 Task: Set the presentation level for VBI and Teletext decoder to 1.
Action: Mouse moved to (91, 14)
Screenshot: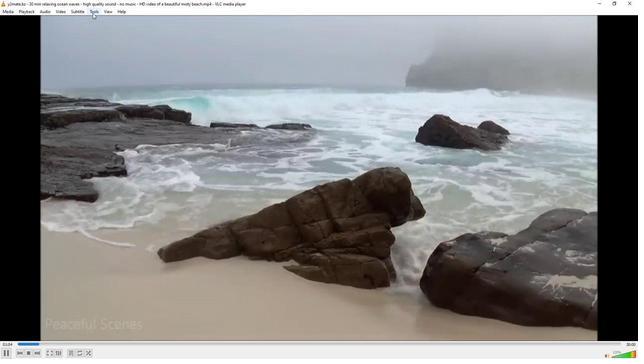 
Action: Mouse pressed left at (91, 14)
Screenshot: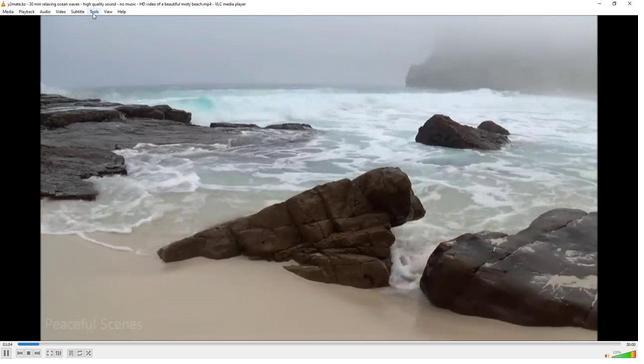 
Action: Mouse moved to (103, 91)
Screenshot: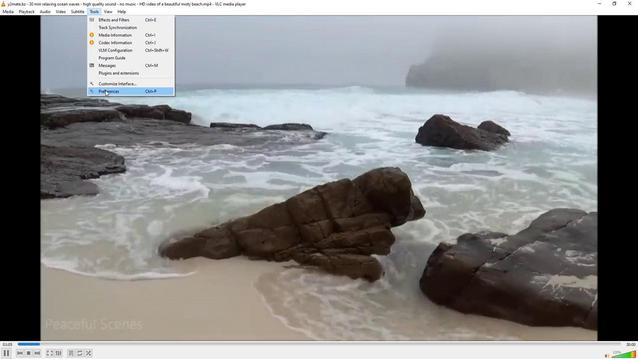 
Action: Mouse pressed left at (103, 91)
Screenshot: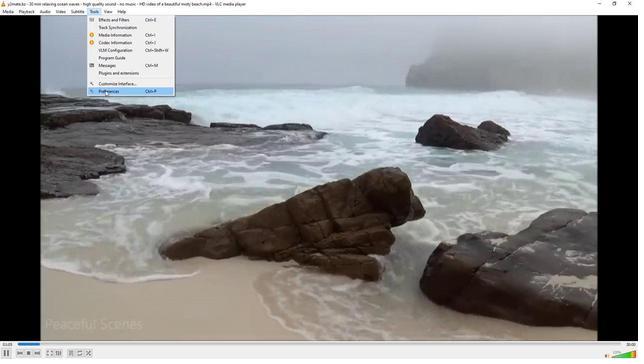 
Action: Mouse moved to (75, 275)
Screenshot: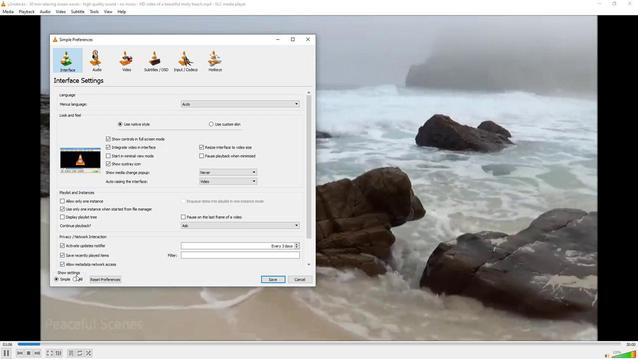 
Action: Mouse pressed left at (75, 275)
Screenshot: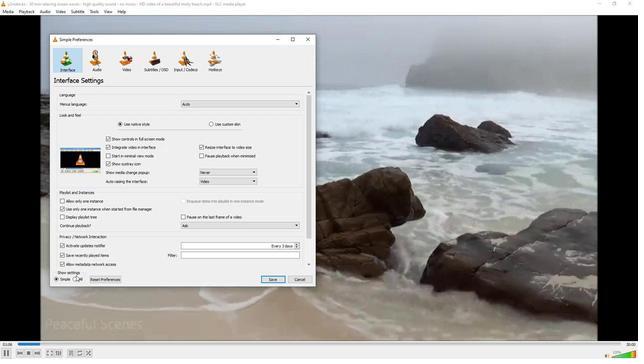 
Action: Mouse moved to (74, 278)
Screenshot: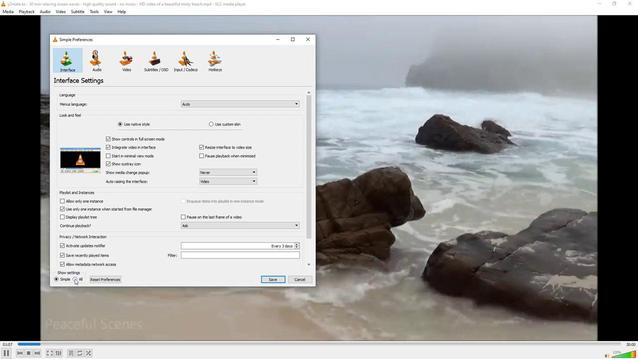 
Action: Mouse pressed left at (74, 278)
Screenshot: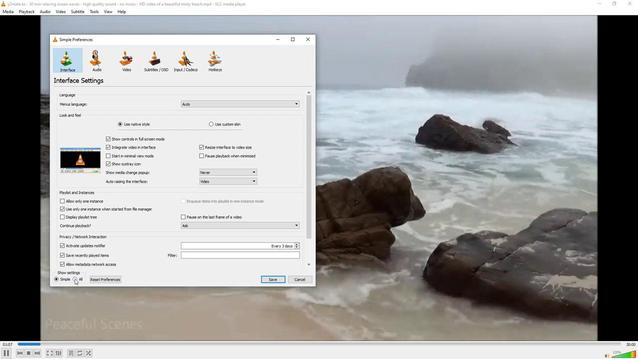 
Action: Mouse moved to (66, 186)
Screenshot: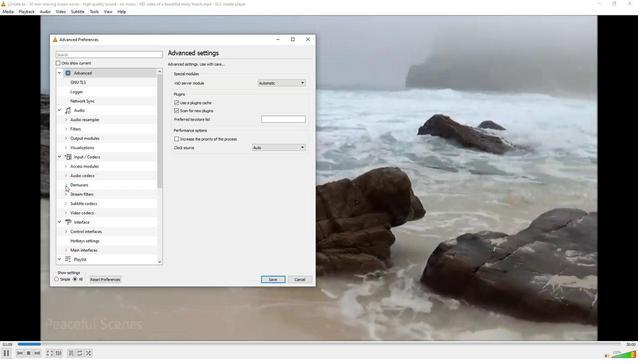 
Action: Mouse pressed left at (66, 186)
Screenshot: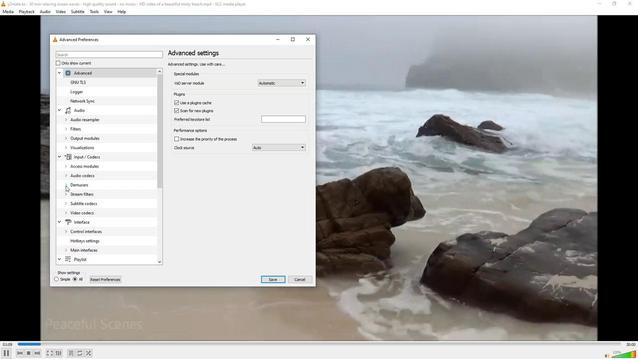 
Action: Mouse moved to (75, 219)
Screenshot: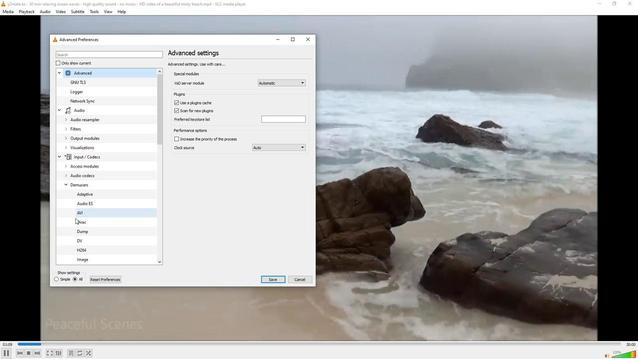 
Action: Mouse scrolled (75, 219) with delta (0, 0)
Screenshot: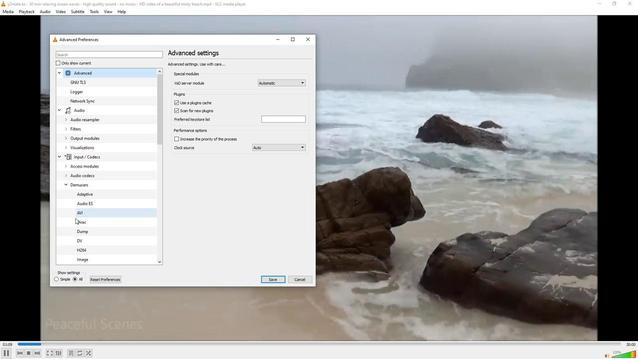 
Action: Mouse moved to (75, 219)
Screenshot: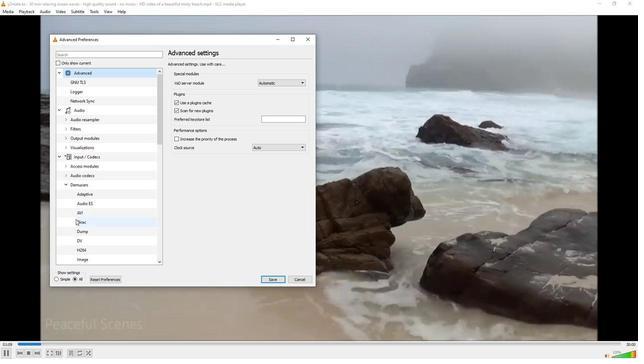 
Action: Mouse scrolled (75, 219) with delta (0, 0)
Screenshot: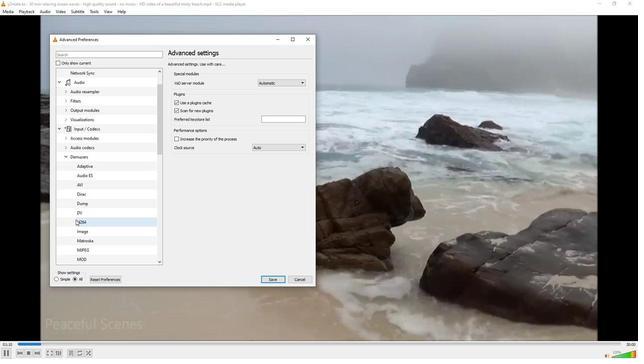 
Action: Mouse scrolled (75, 219) with delta (0, 0)
Screenshot: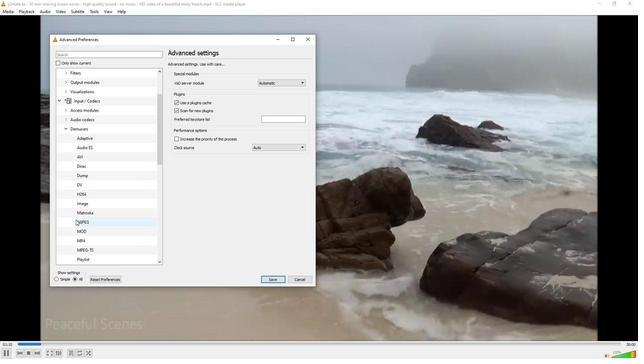 
Action: Mouse scrolled (75, 219) with delta (0, 0)
Screenshot: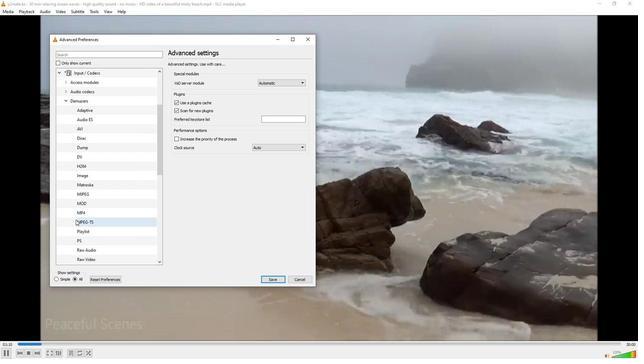 
Action: Mouse scrolled (75, 219) with delta (0, 0)
Screenshot: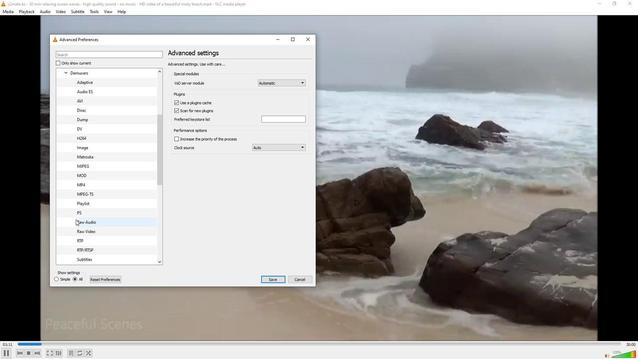 
Action: Mouse moved to (65, 258)
Screenshot: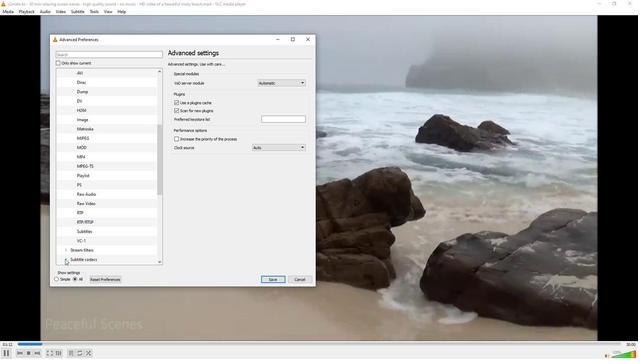 
Action: Mouse pressed left at (65, 258)
Screenshot: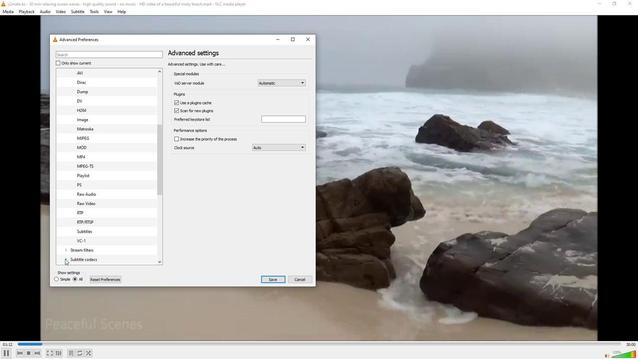 
Action: Mouse moved to (83, 253)
Screenshot: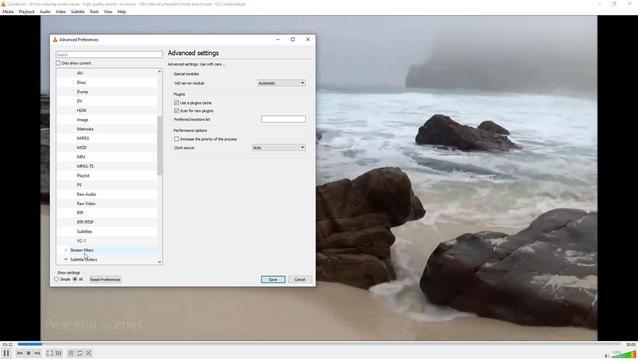 
Action: Mouse scrolled (83, 252) with delta (0, 0)
Screenshot: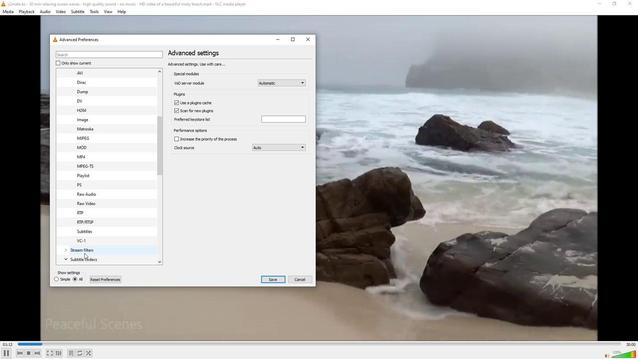 
Action: Mouse scrolled (83, 252) with delta (0, 0)
Screenshot: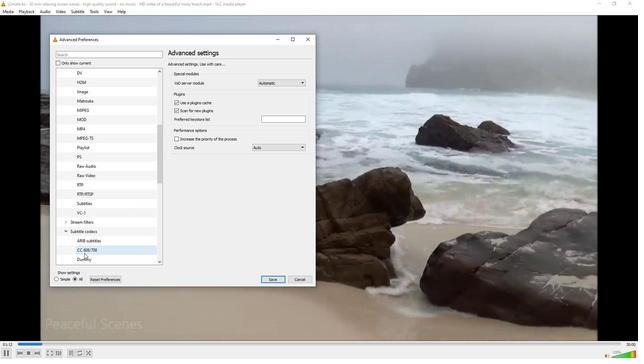 
Action: Mouse scrolled (83, 252) with delta (0, 0)
Screenshot: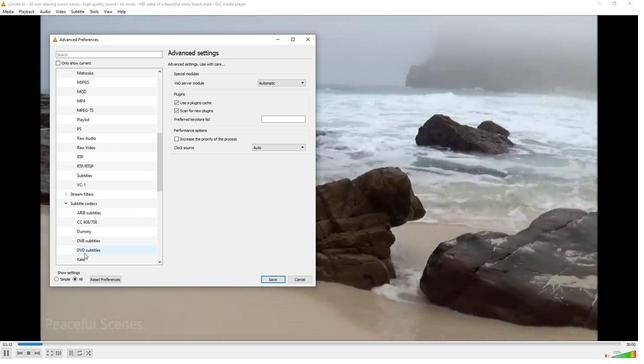 
Action: Mouse scrolled (83, 252) with delta (0, 0)
Screenshot: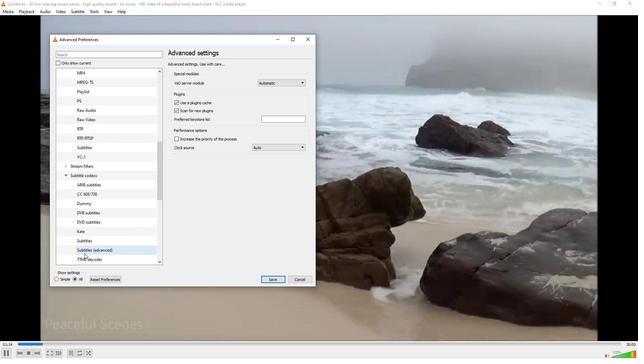 
Action: Mouse moved to (89, 249)
Screenshot: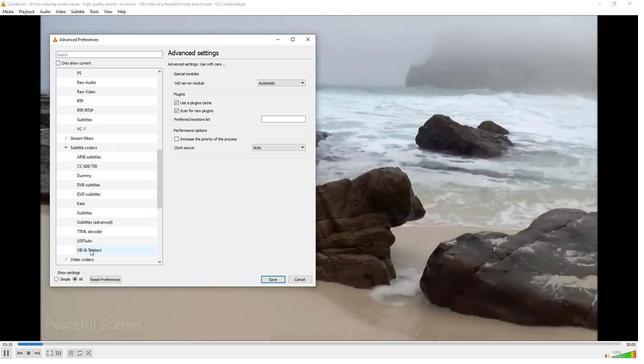 
Action: Mouse pressed left at (89, 249)
Screenshot: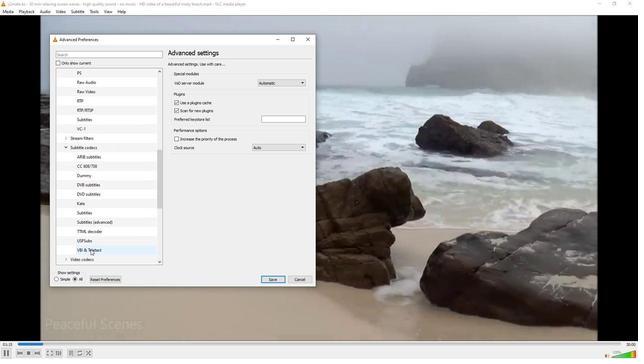 
Action: Mouse moved to (291, 109)
Screenshot: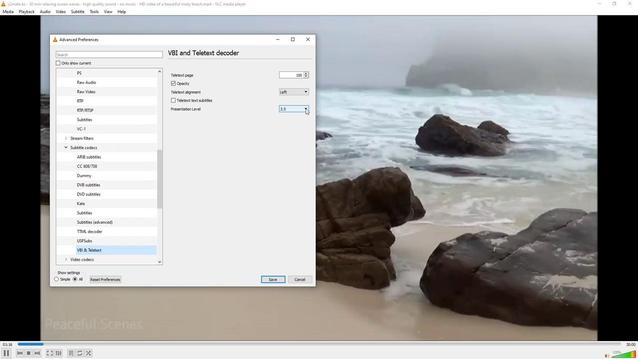 
Action: Mouse pressed left at (291, 109)
Screenshot: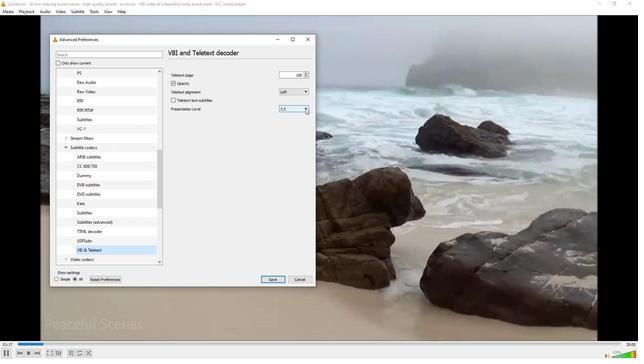 
Action: Mouse moved to (277, 116)
Screenshot: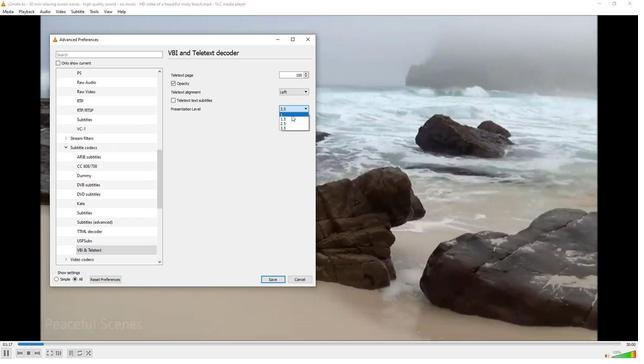 
Action: Mouse pressed left at (277, 116)
Screenshot: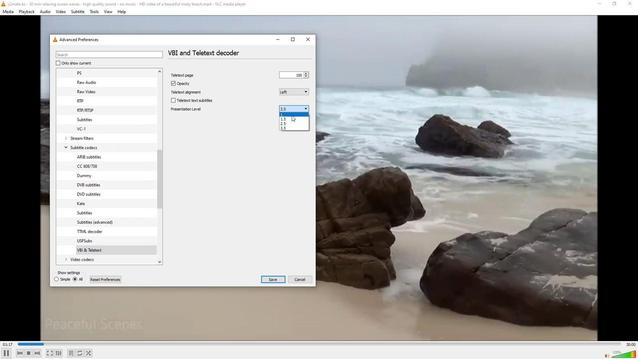 
Action: Mouse moved to (249, 124)
Screenshot: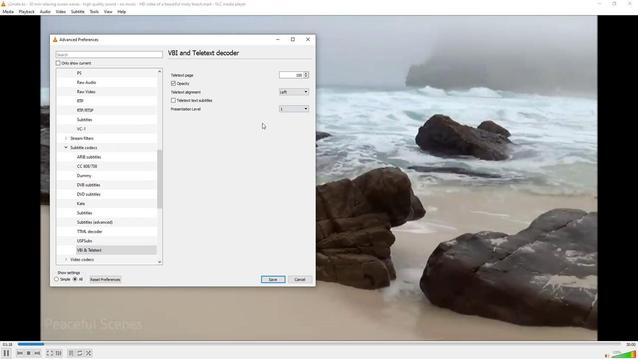 
